 Task: Create a due date automation trigger when advanced on, on the tuesday of the week before a card is due add checklist with checklist "Resume" incomplete at 11:00 AM.
Action: Mouse moved to (976, 129)
Screenshot: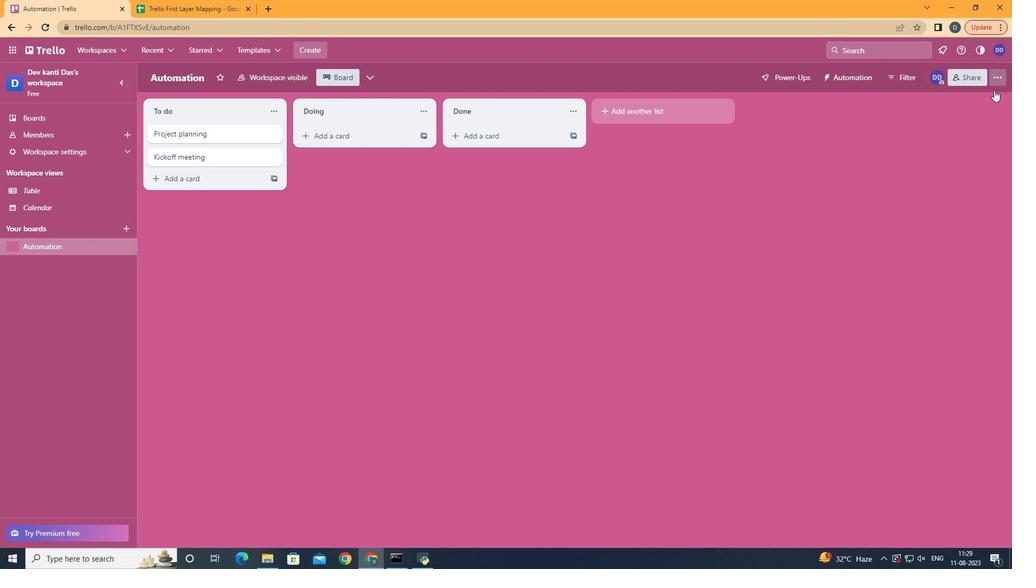 
Action: Mouse pressed left at (976, 129)
Screenshot: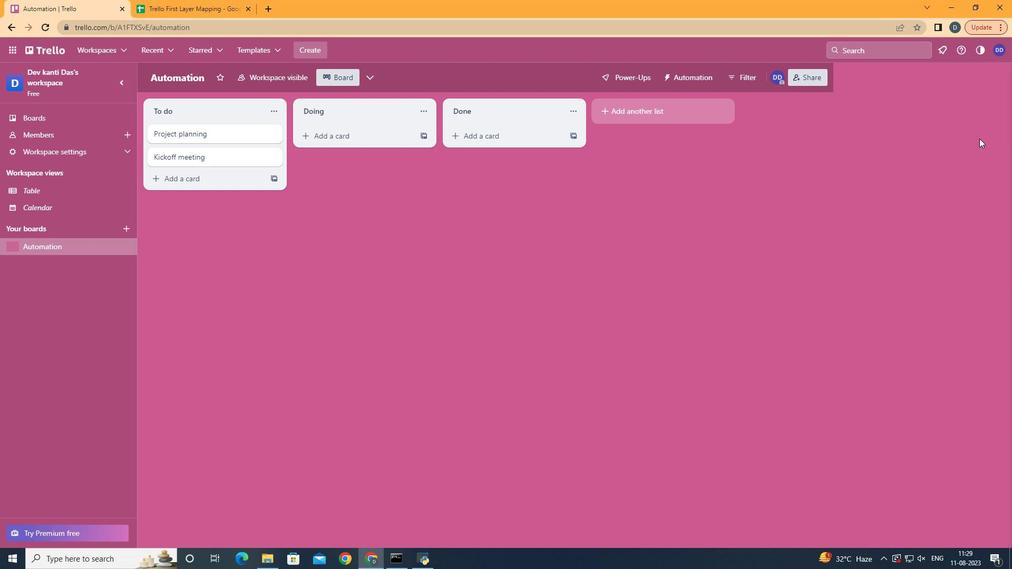 
Action: Mouse moved to (923, 257)
Screenshot: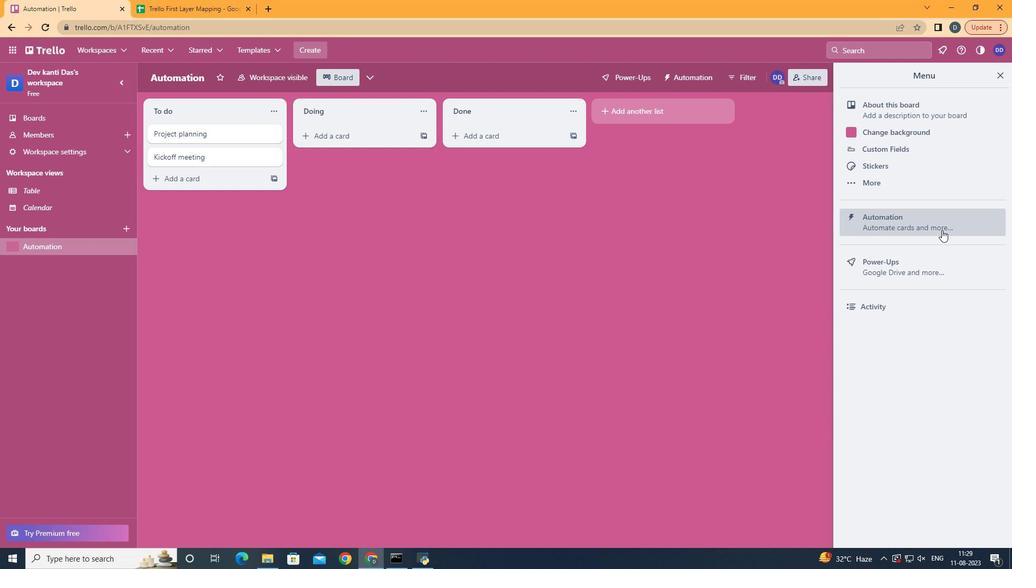 
Action: Mouse pressed left at (923, 257)
Screenshot: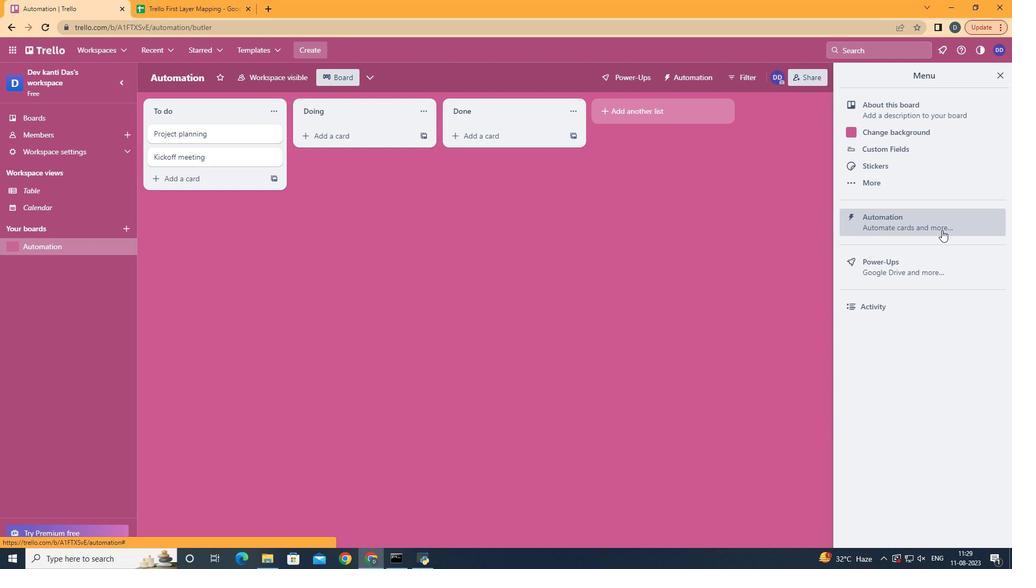 
Action: Mouse moved to (161, 237)
Screenshot: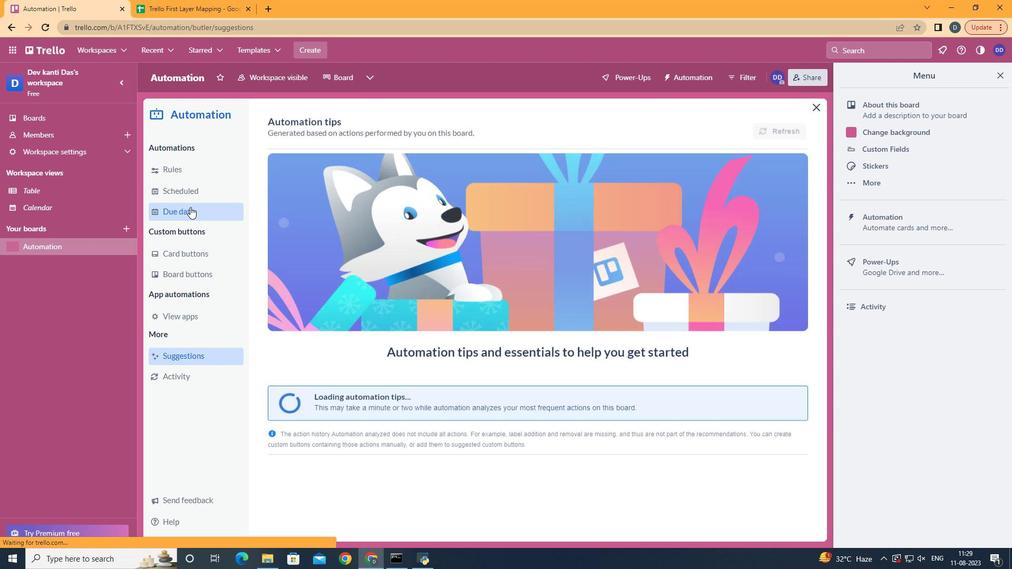 
Action: Mouse pressed left at (161, 237)
Screenshot: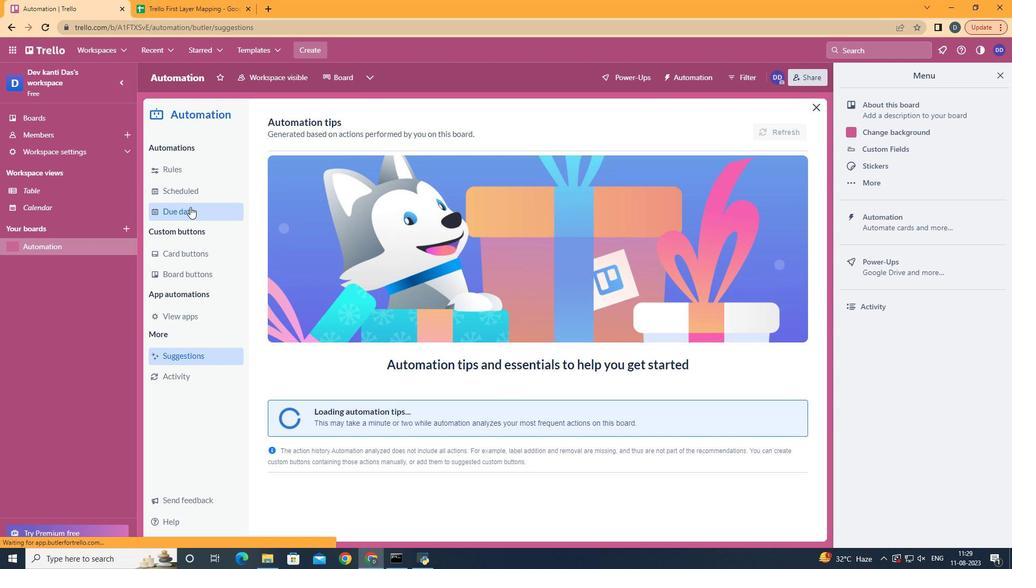 
Action: Mouse moved to (719, 167)
Screenshot: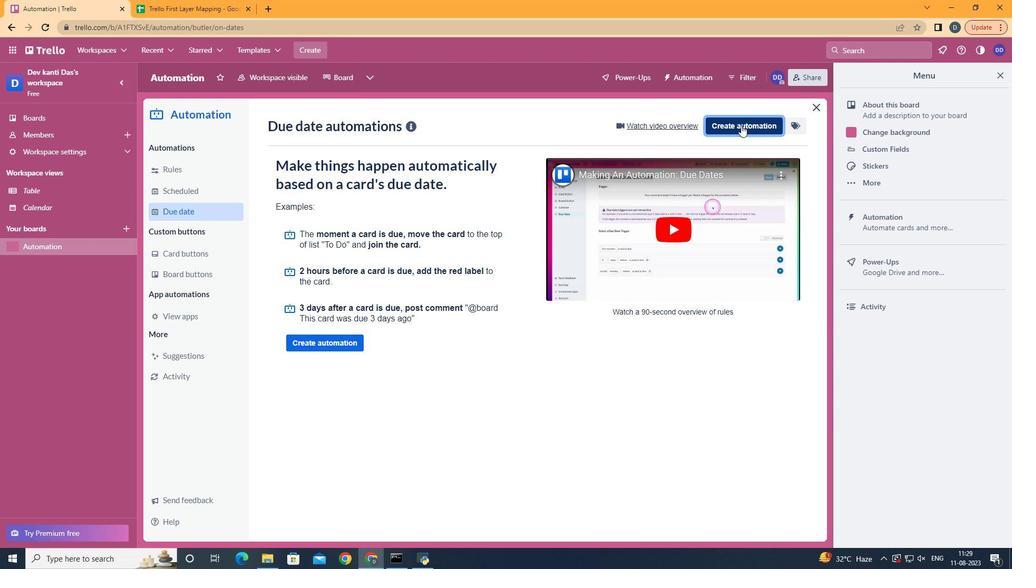 
Action: Mouse pressed left at (719, 167)
Screenshot: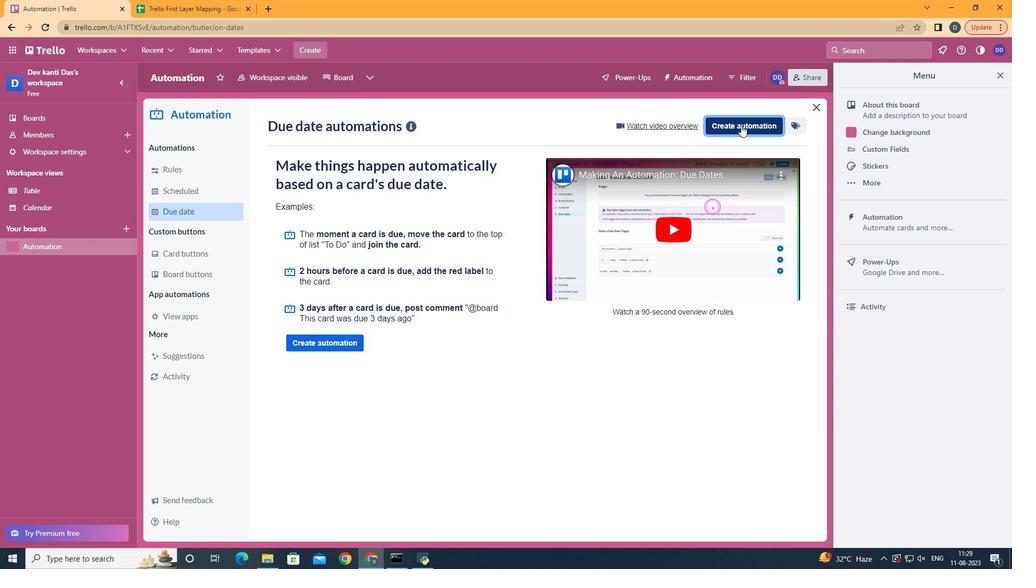 
Action: Mouse moved to (545, 254)
Screenshot: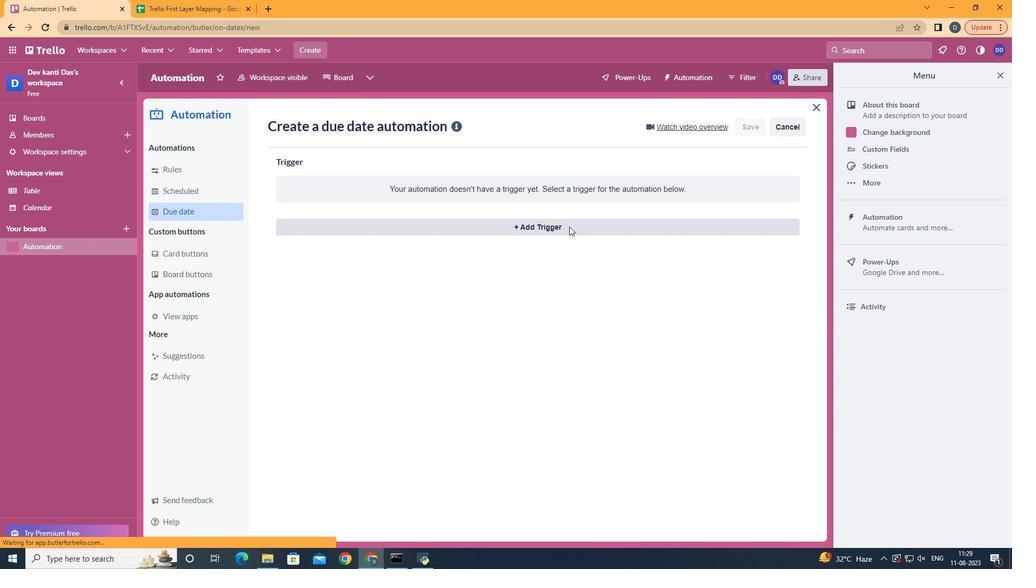 
Action: Mouse pressed left at (545, 254)
Screenshot: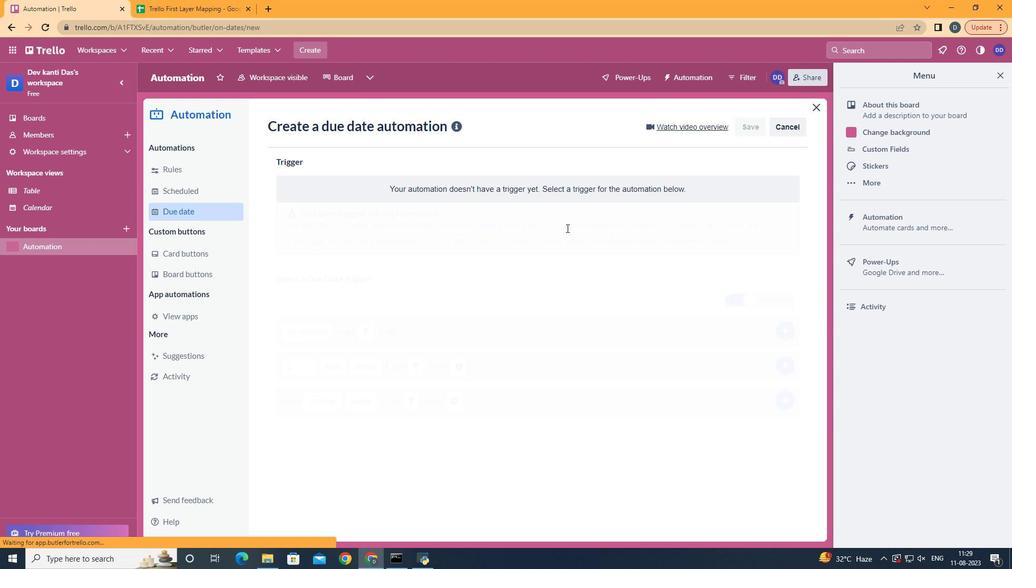 
Action: Mouse moved to (321, 310)
Screenshot: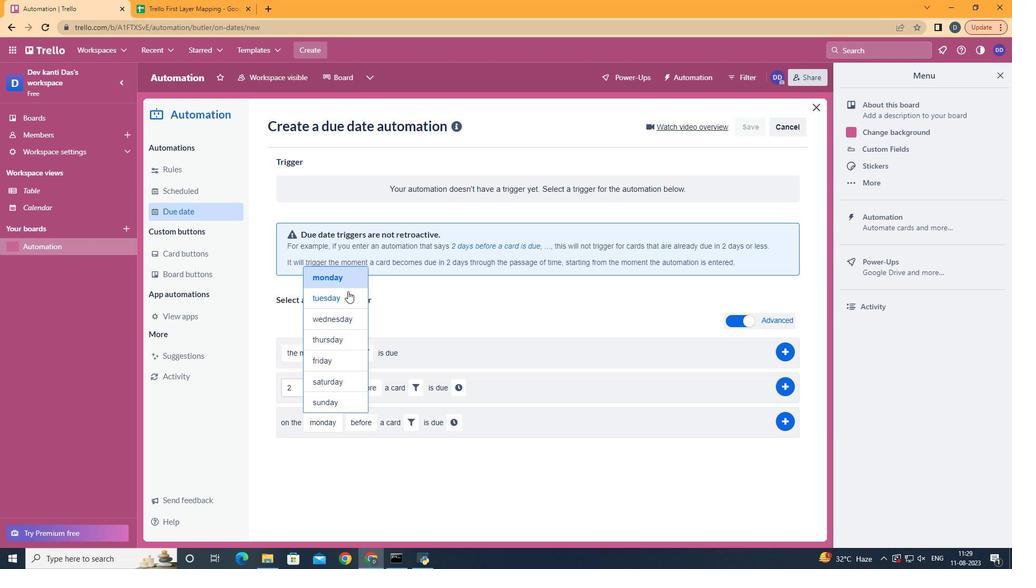 
Action: Mouse pressed left at (321, 310)
Screenshot: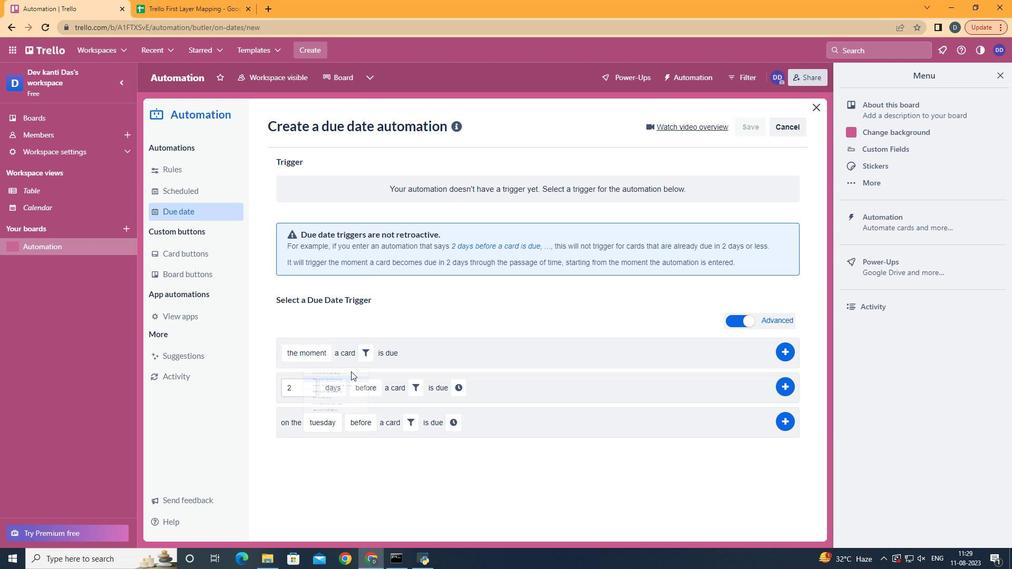
Action: Mouse moved to (360, 492)
Screenshot: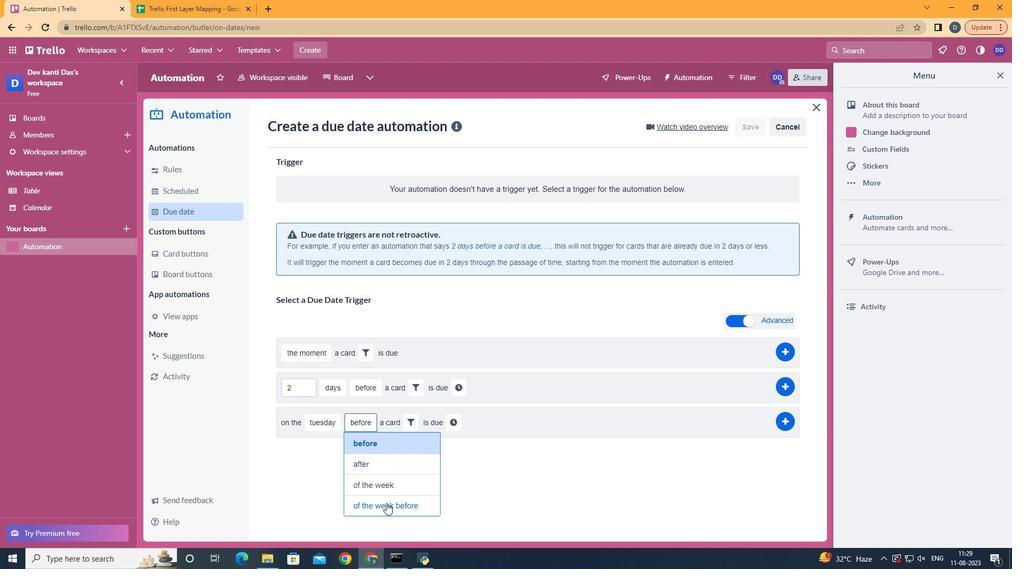 
Action: Mouse pressed left at (360, 492)
Screenshot: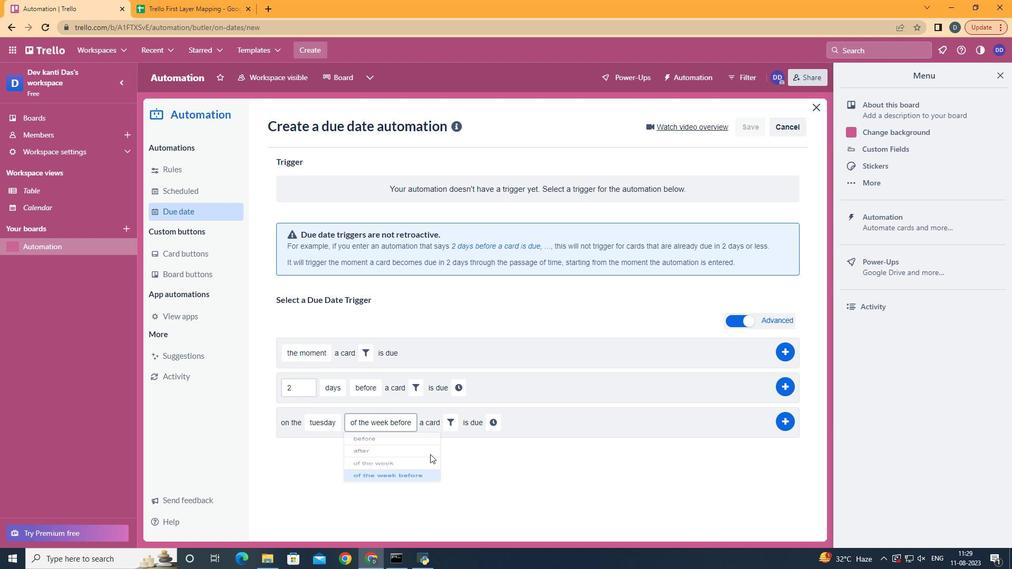 
Action: Mouse moved to (427, 419)
Screenshot: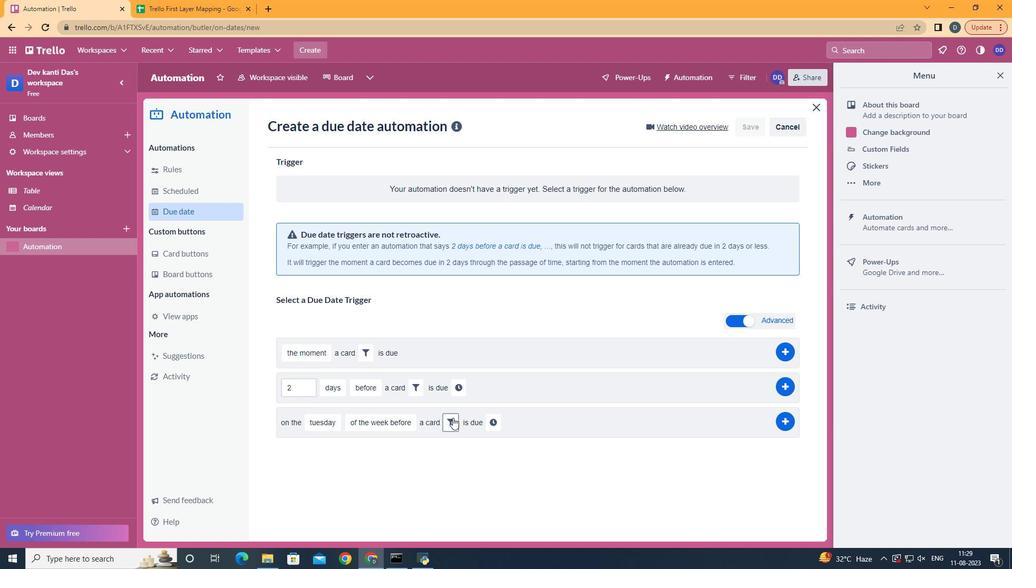 
Action: Mouse pressed left at (427, 419)
Screenshot: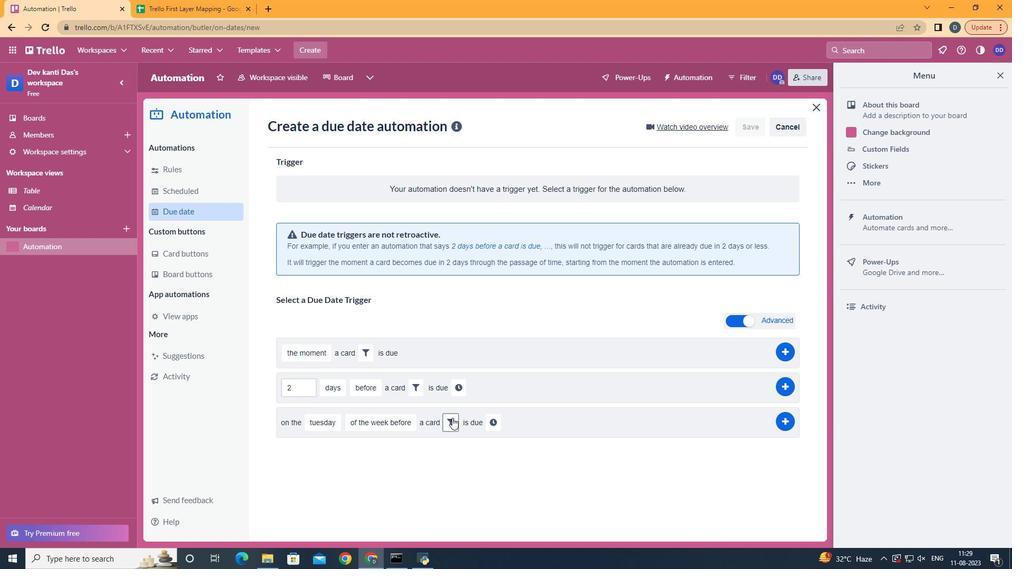 
Action: Mouse moved to (515, 452)
Screenshot: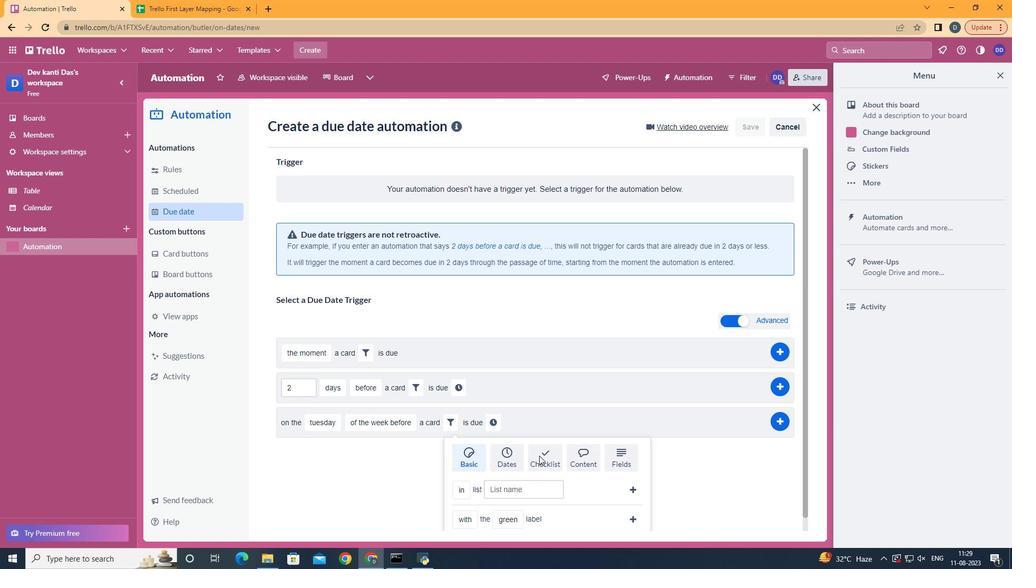 
Action: Mouse pressed left at (515, 452)
Screenshot: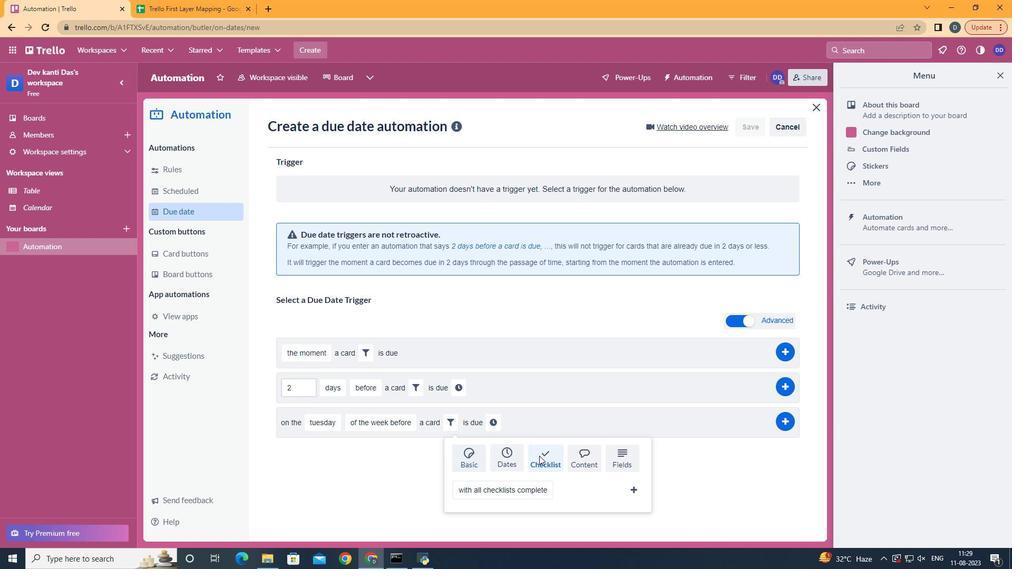 
Action: Mouse moved to (514, 425)
Screenshot: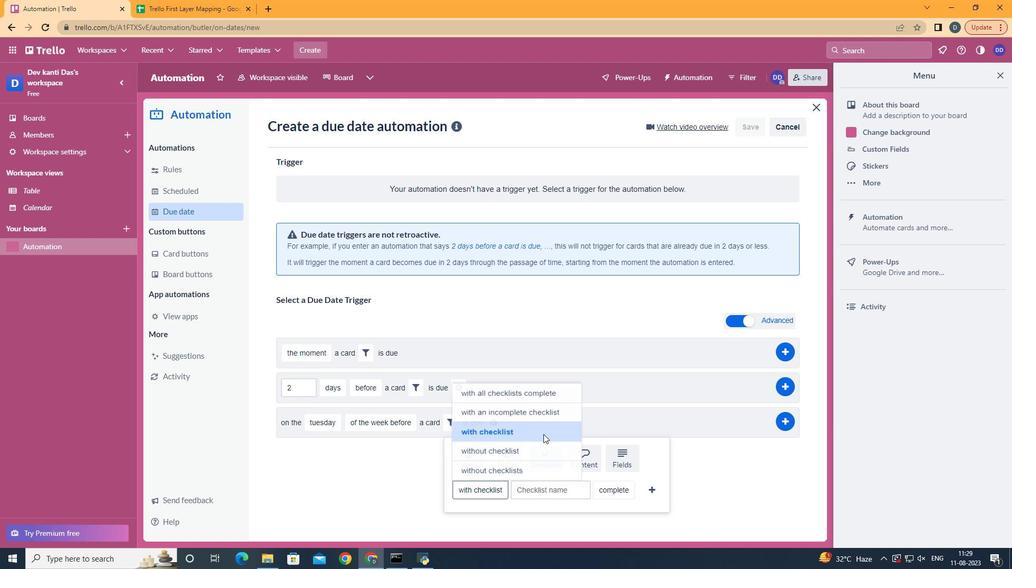 
Action: Mouse pressed left at (514, 425)
Screenshot: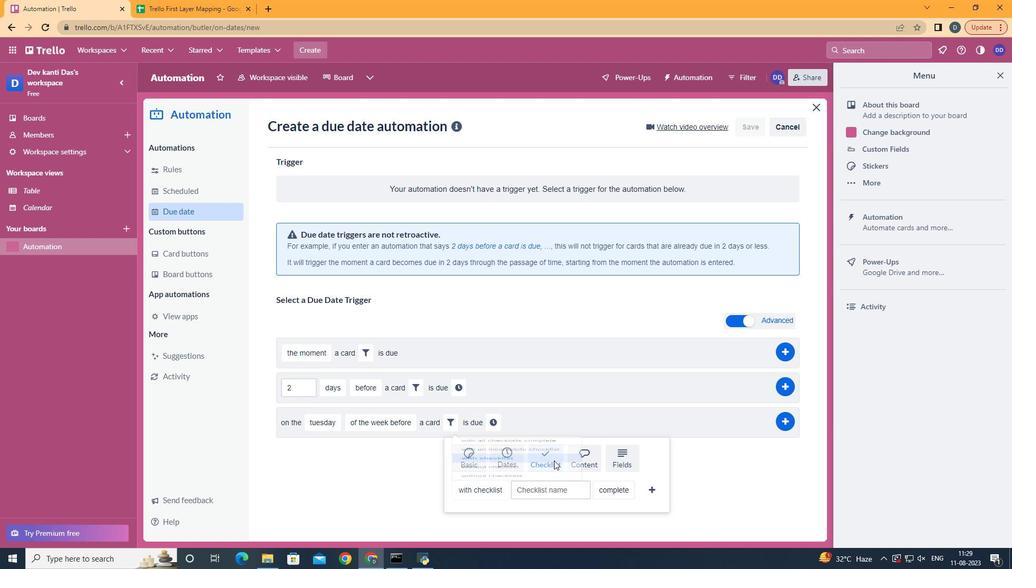 
Action: Mouse moved to (540, 482)
Screenshot: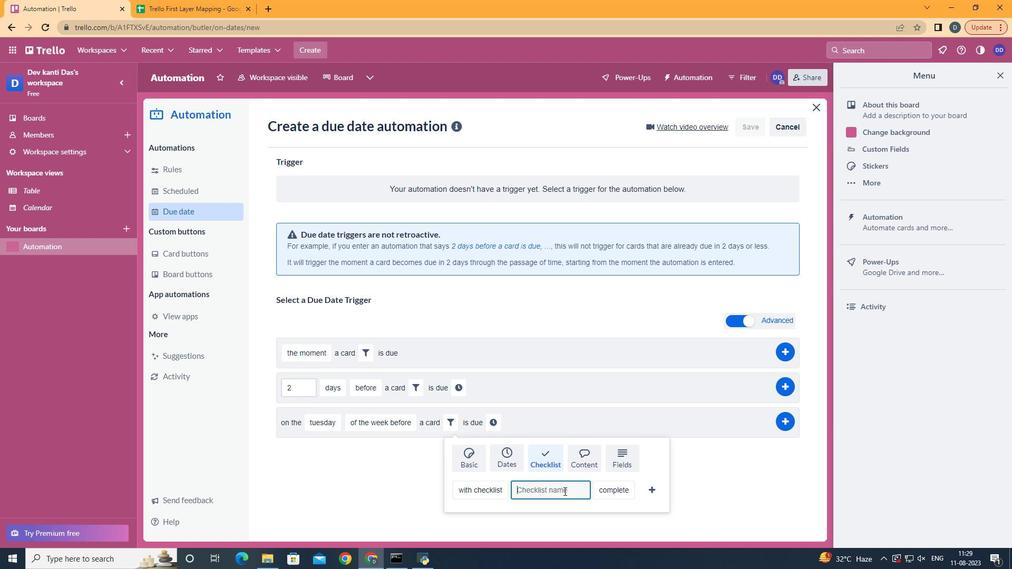 
Action: Mouse pressed left at (540, 482)
Screenshot: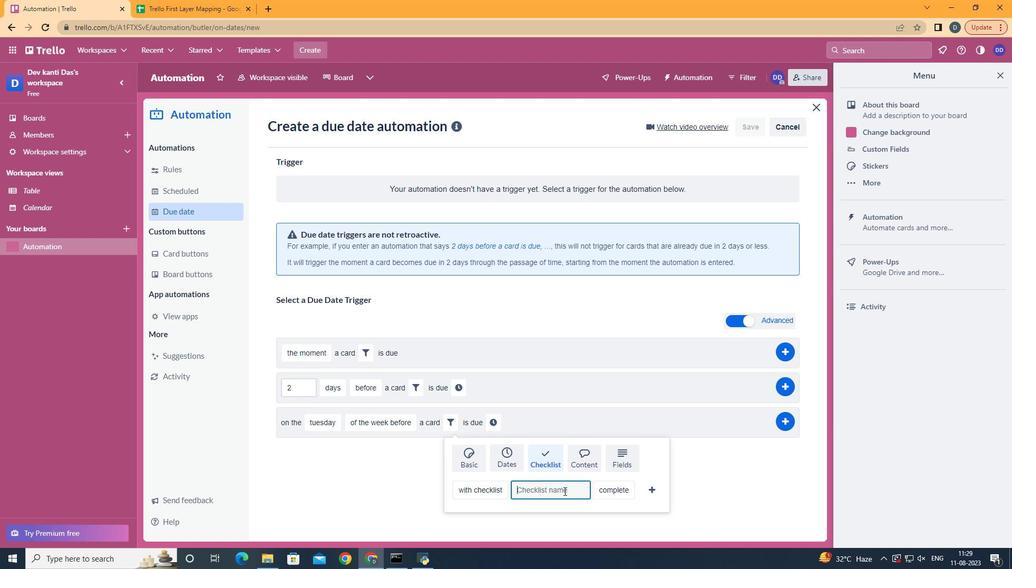 
Action: Mouse moved to (538, 483)
Screenshot: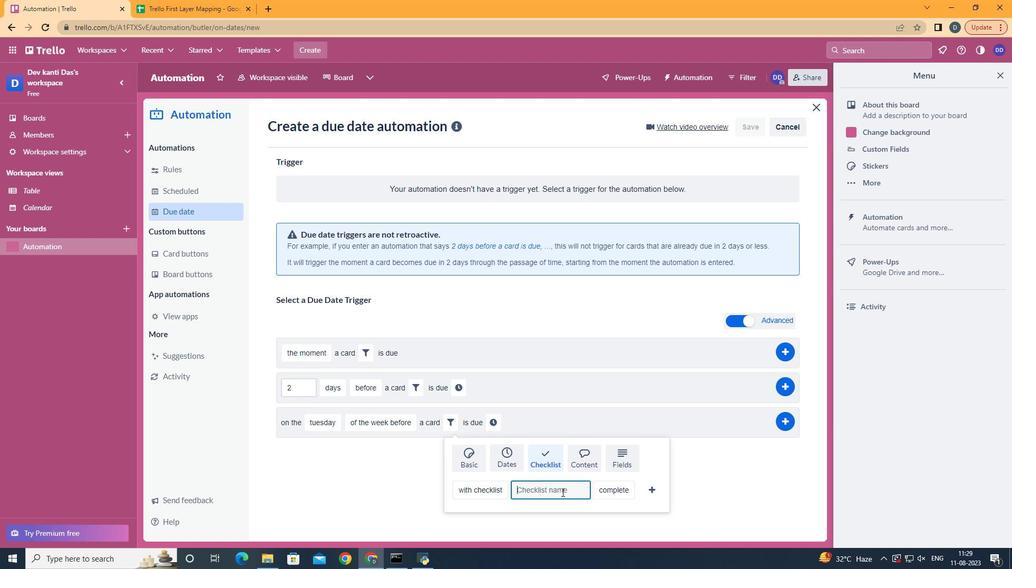 
Action: Key pressed <Key.shift>Resume
Screenshot: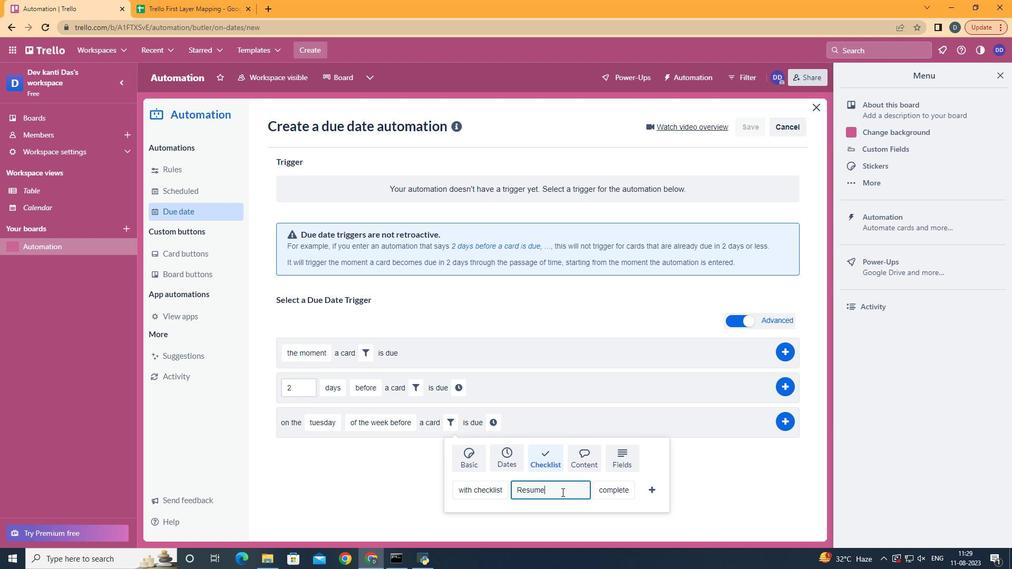
Action: Mouse moved to (604, 458)
Screenshot: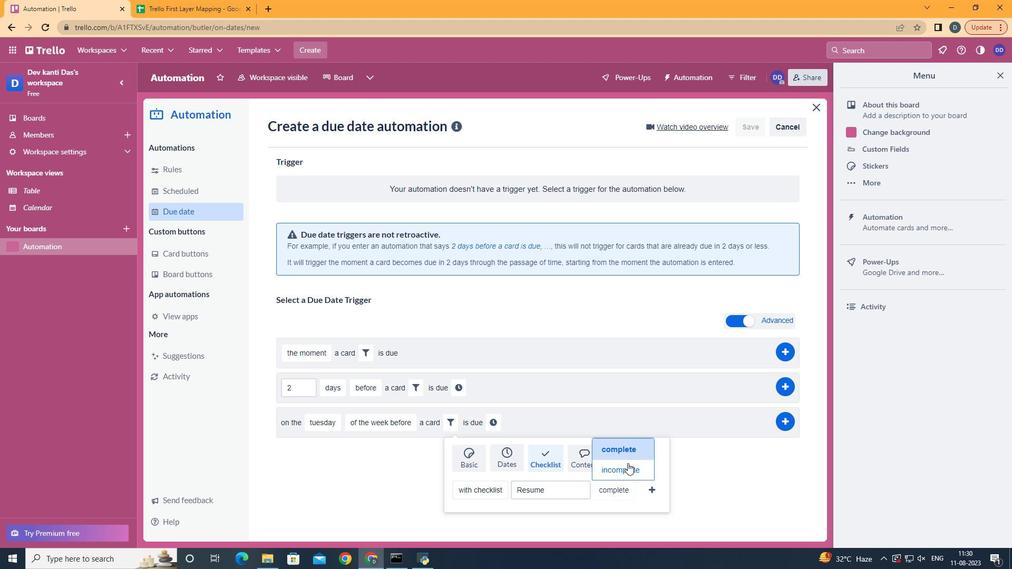 
Action: Mouse pressed left at (604, 458)
Screenshot: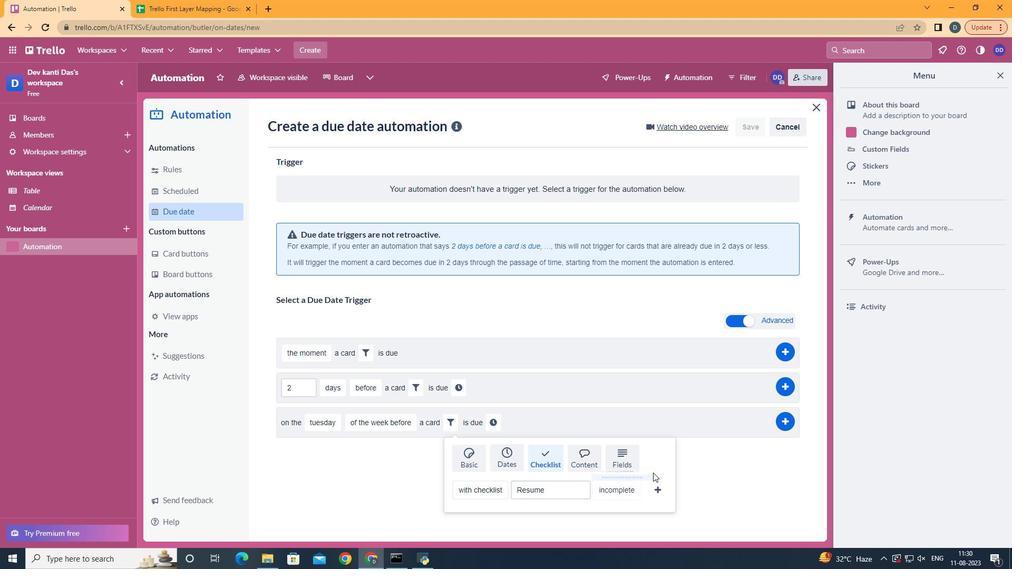 
Action: Mouse moved to (637, 478)
Screenshot: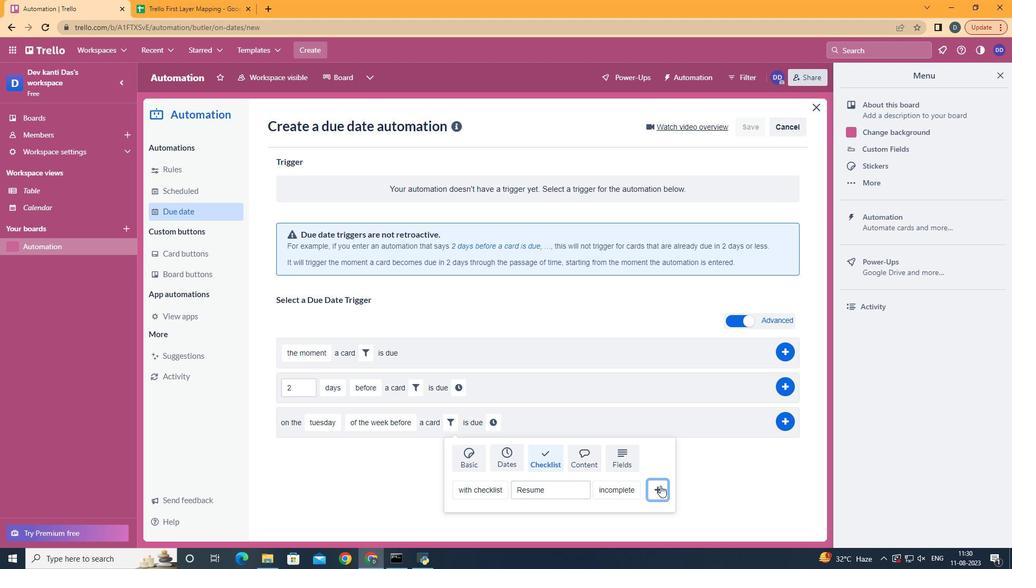 
Action: Mouse pressed left at (637, 478)
Screenshot: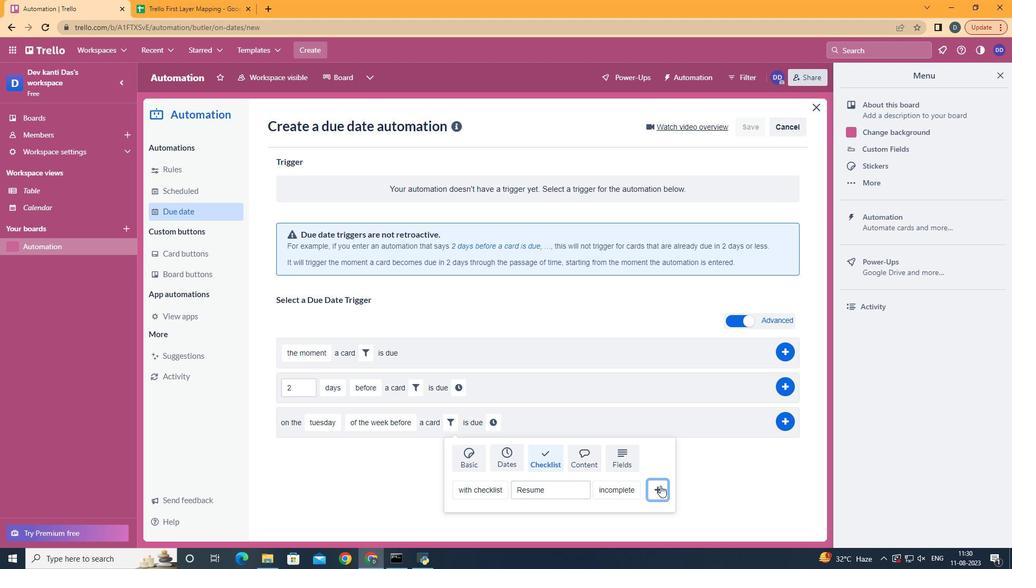 
Action: Mouse moved to (613, 425)
Screenshot: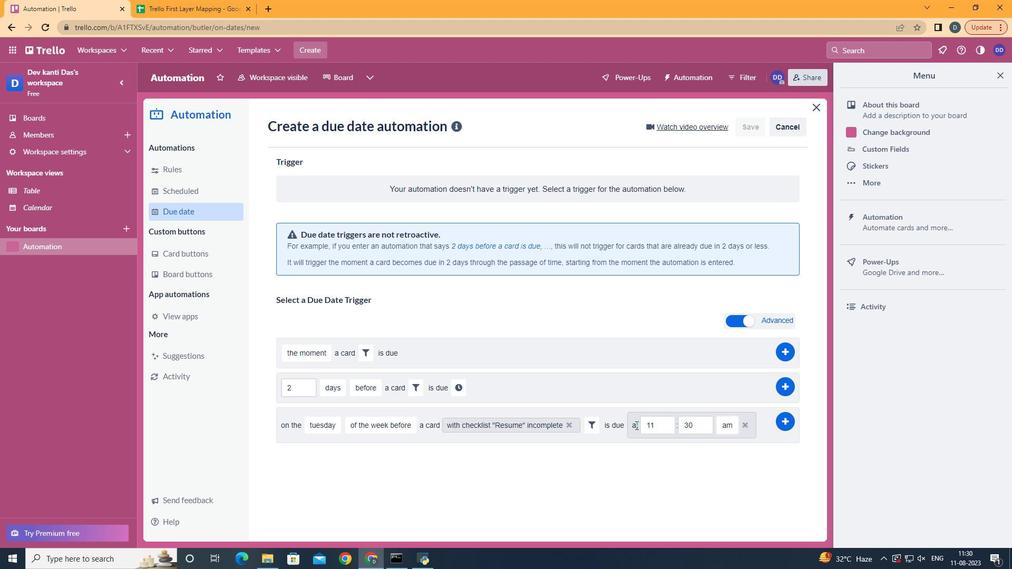 
Action: Mouse pressed left at (613, 425)
Screenshot: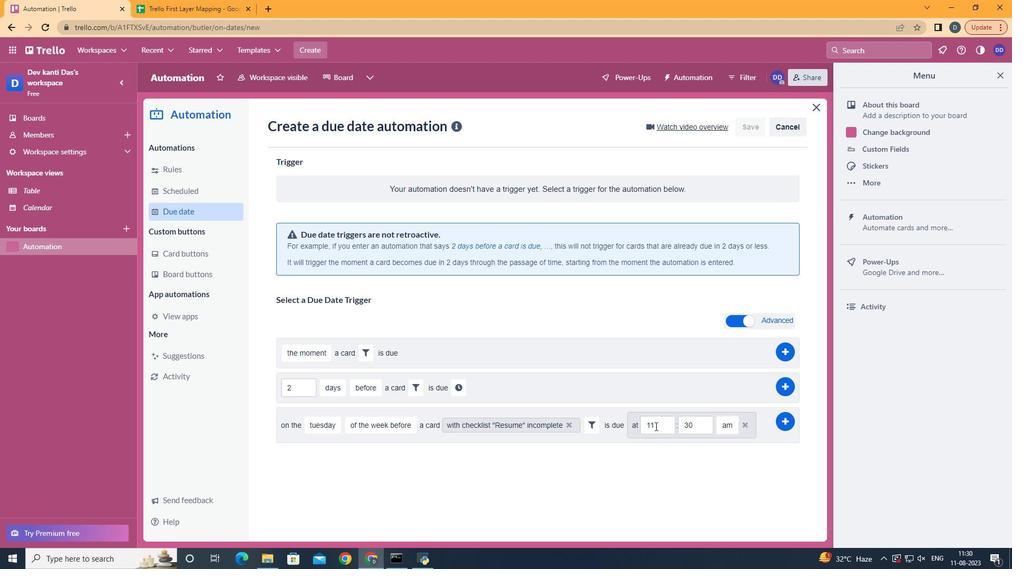 
Action: Mouse moved to (674, 422)
Screenshot: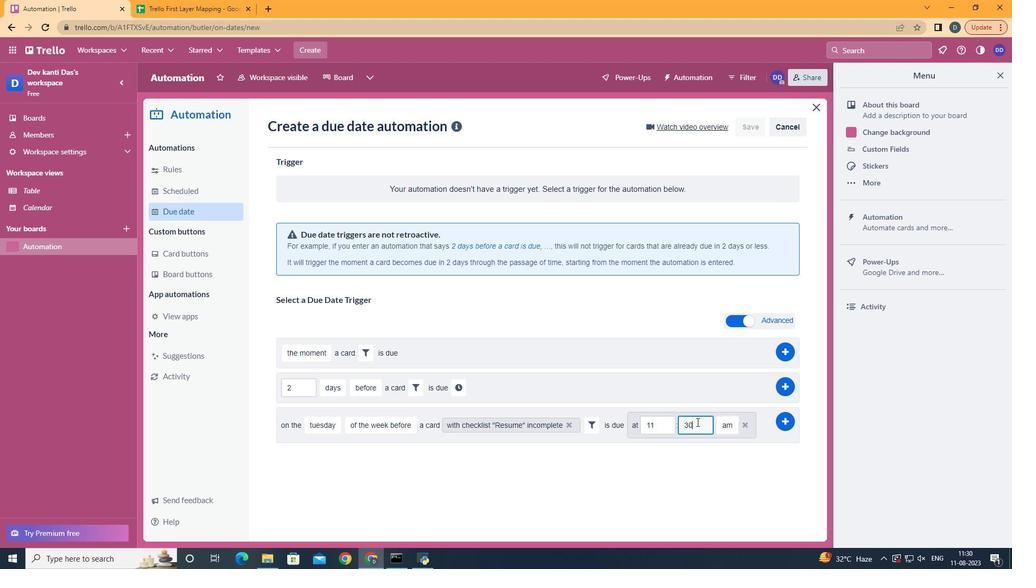 
Action: Mouse pressed left at (674, 422)
Screenshot: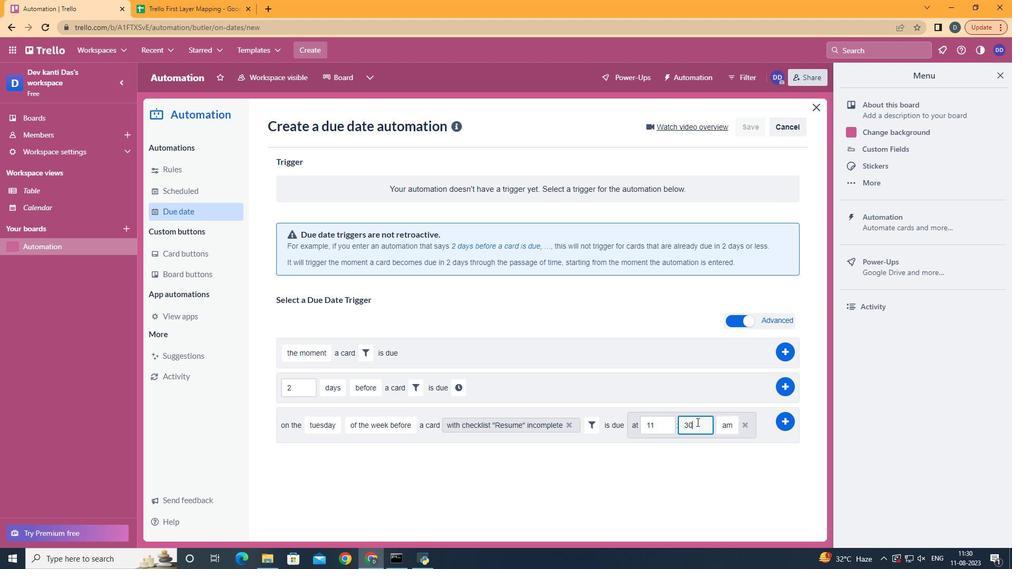 
Action: Key pressed <Key.backspace><Key.backspace>00
Screenshot: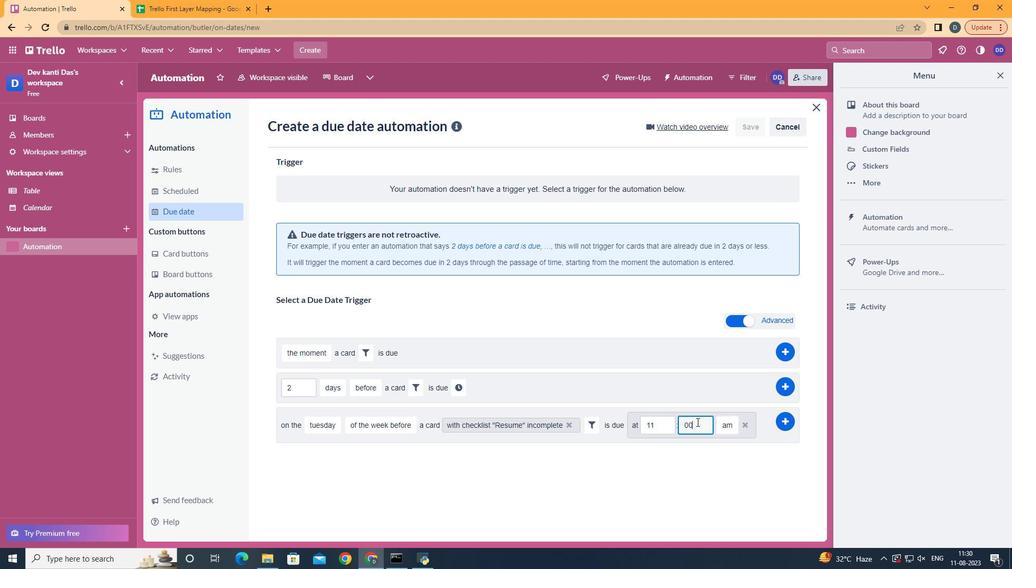 
Action: Mouse moved to (759, 422)
Screenshot: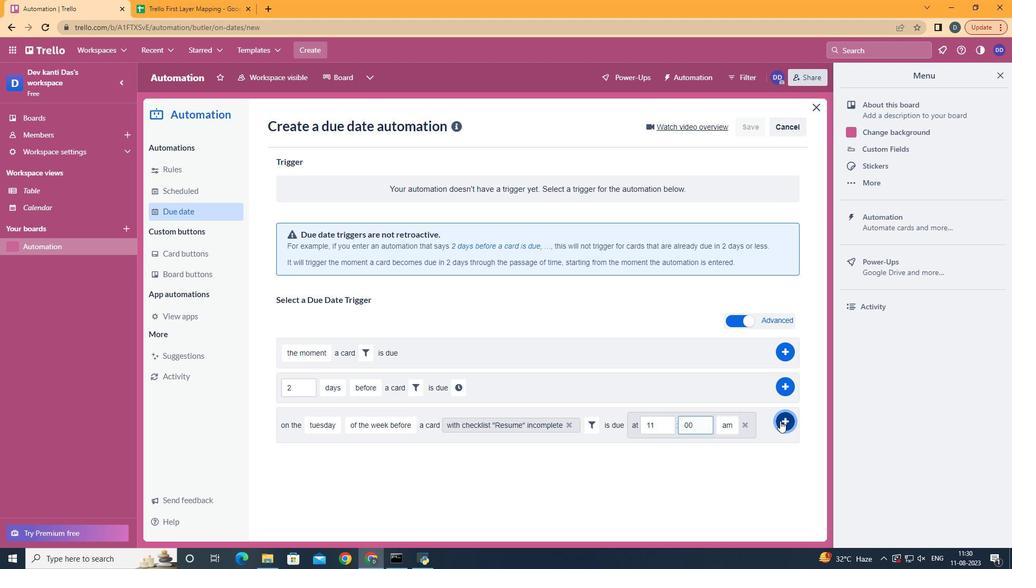 
Action: Mouse pressed left at (759, 422)
Screenshot: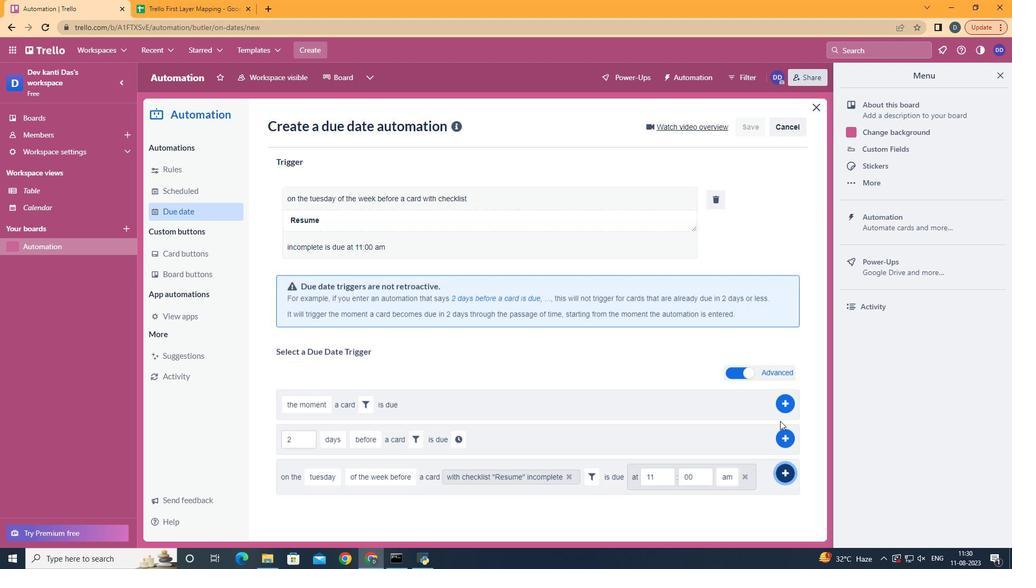 
